 Task: Add Aura Cacia Sweet Orange Cheering Pure Essential Oil to the cart.
Action: Mouse moved to (649, 245)
Screenshot: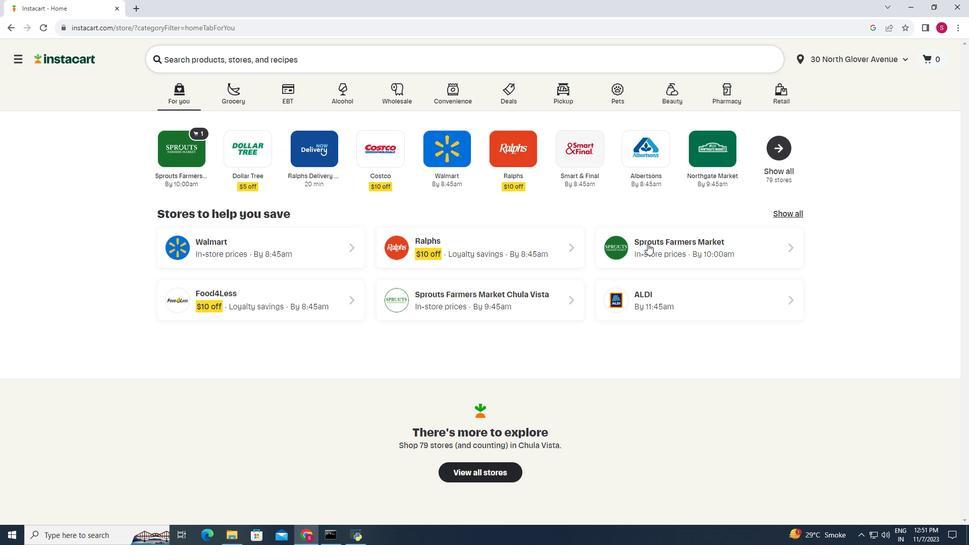 
Action: Mouse pressed left at (649, 245)
Screenshot: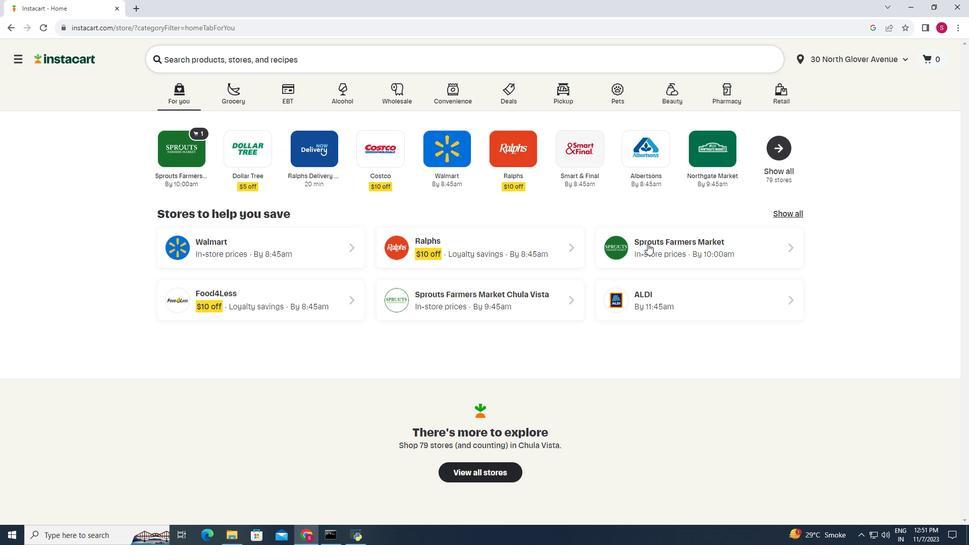
Action: Mouse moved to (79, 386)
Screenshot: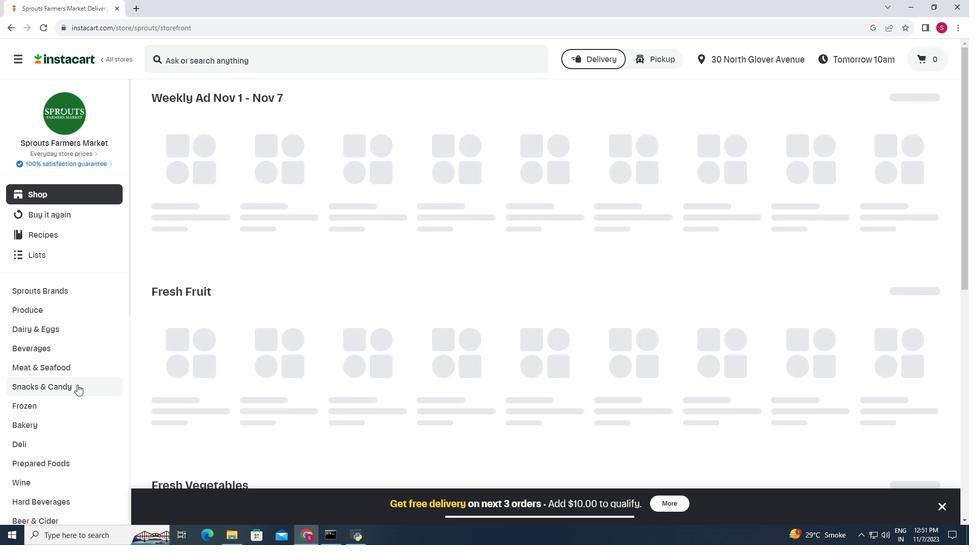 
Action: Mouse scrolled (79, 386) with delta (0, 0)
Screenshot: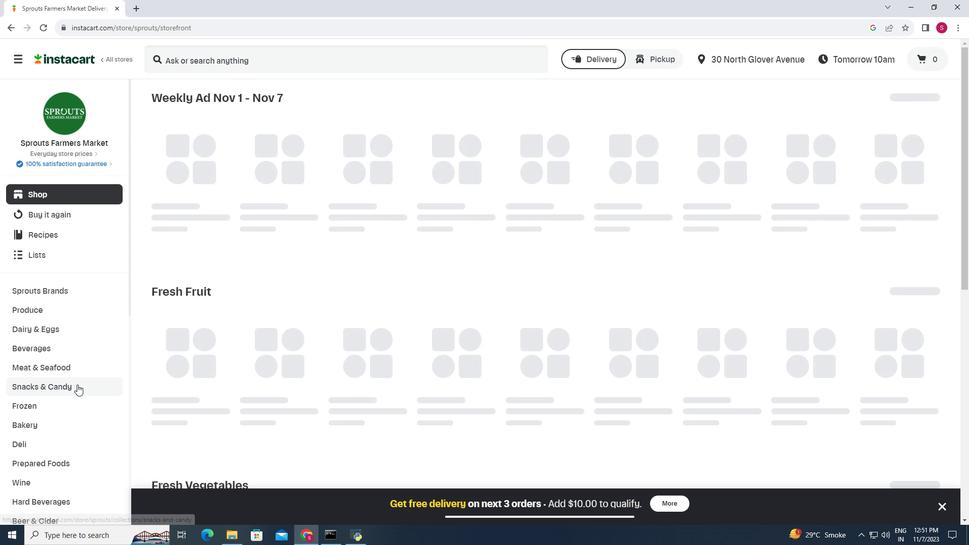 
Action: Mouse moved to (78, 386)
Screenshot: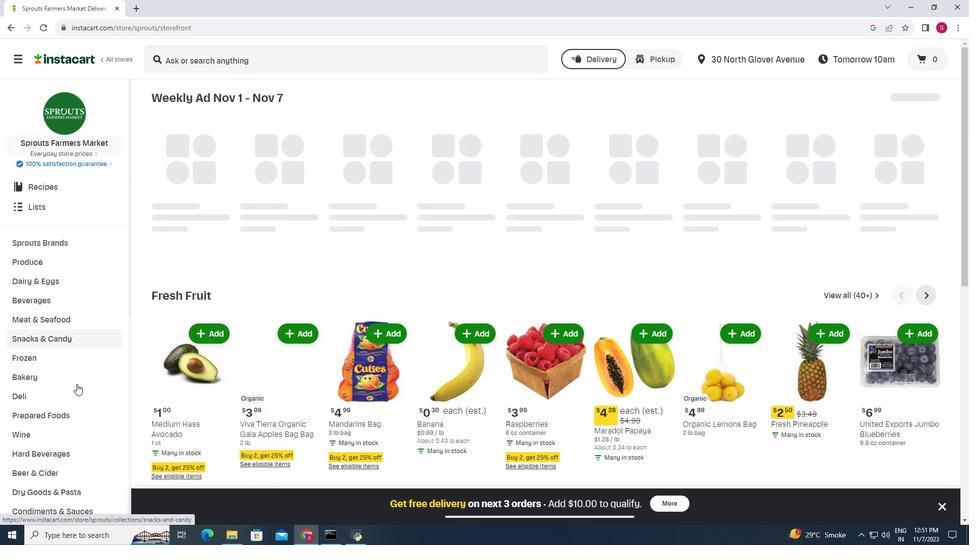 
Action: Mouse scrolled (78, 385) with delta (0, 0)
Screenshot: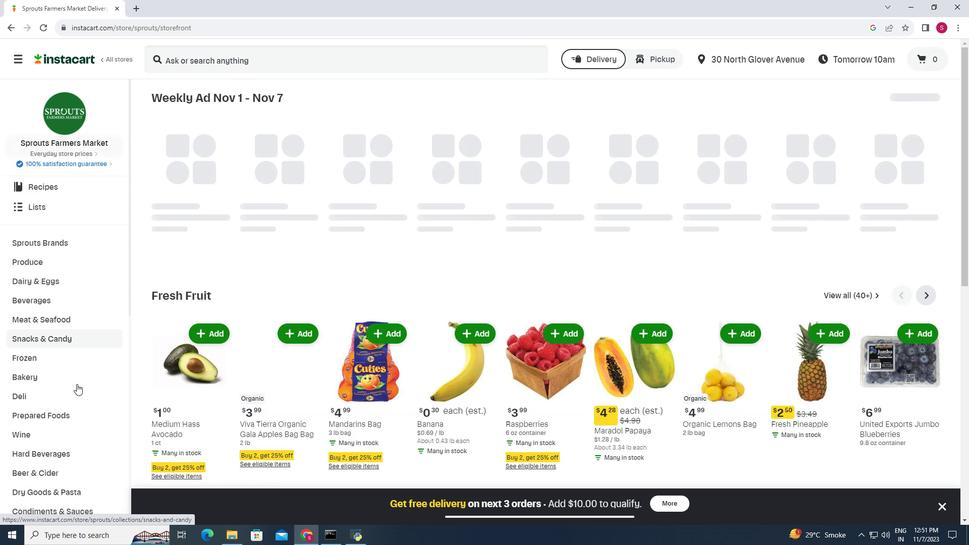
Action: Mouse scrolled (78, 385) with delta (0, 0)
Screenshot: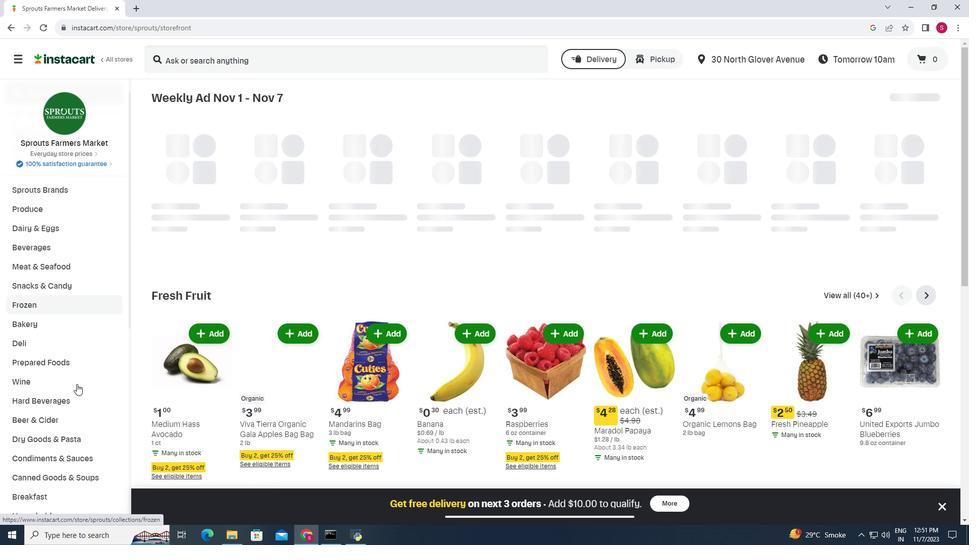 
Action: Mouse scrolled (78, 385) with delta (0, 0)
Screenshot: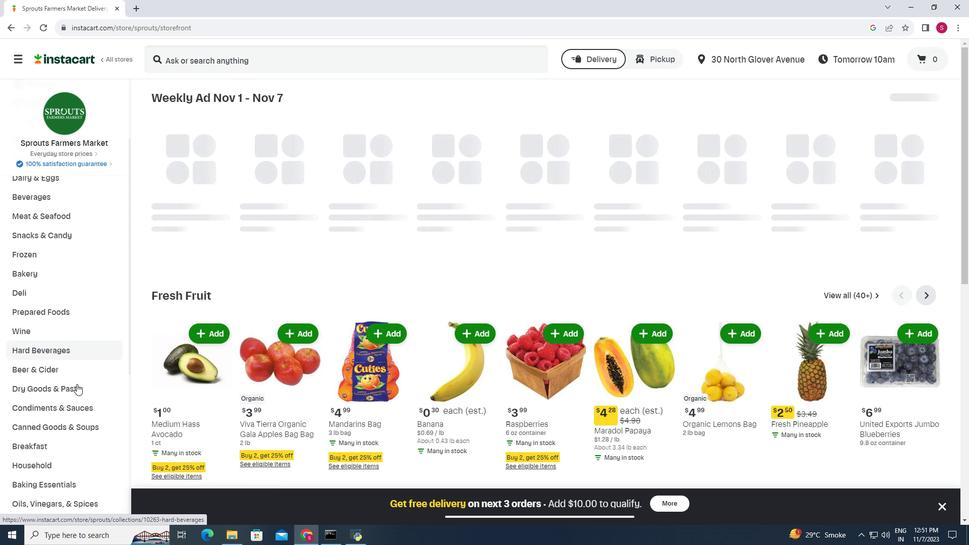 
Action: Mouse moved to (49, 410)
Screenshot: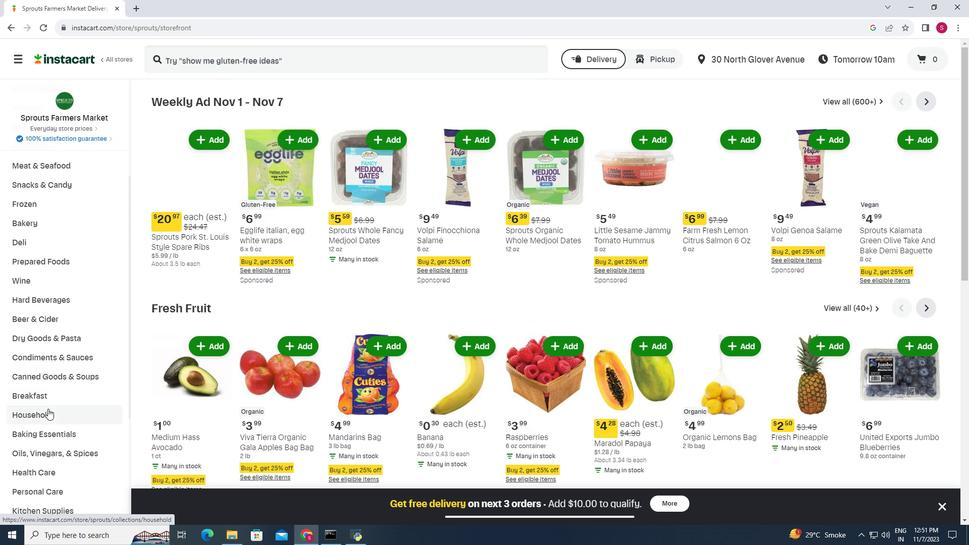 
Action: Mouse pressed left at (49, 410)
Screenshot: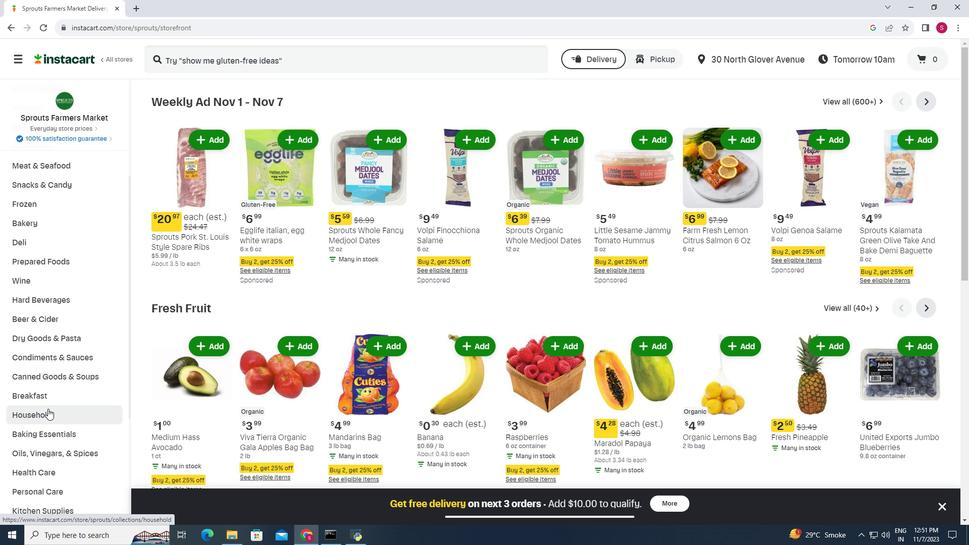 
Action: Mouse moved to (259, 61)
Screenshot: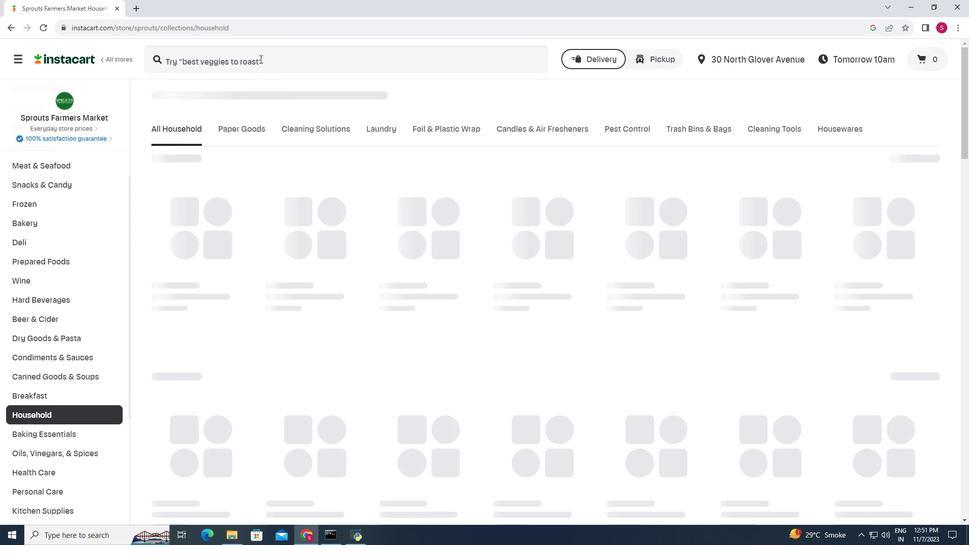 
Action: Mouse pressed left at (259, 61)
Screenshot: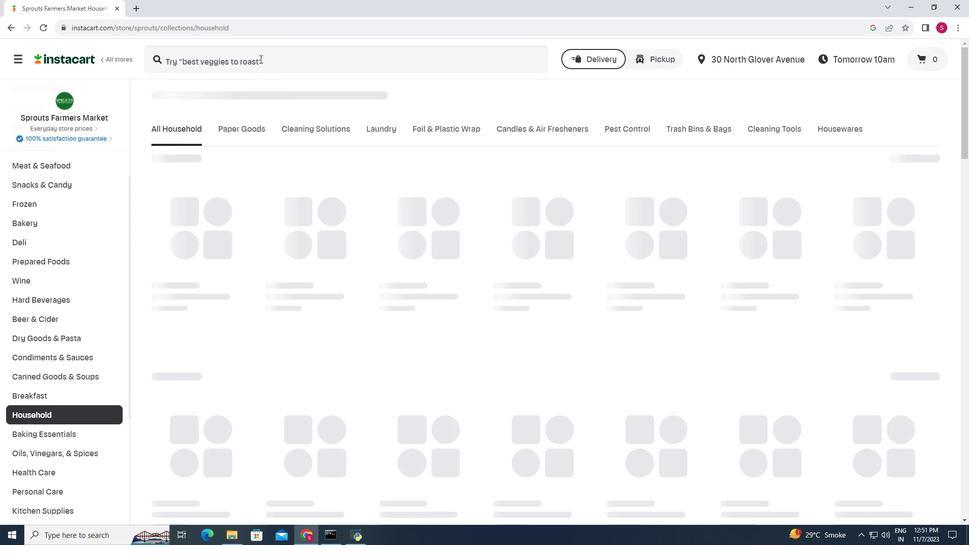 
Action: Mouse moved to (262, 61)
Screenshot: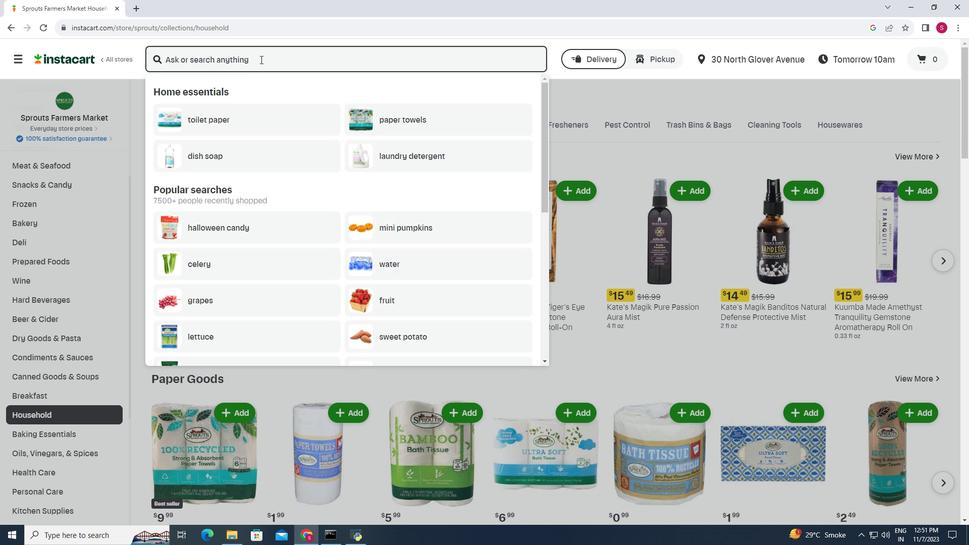 
Action: Key pressed <Key.shift>Aura<Key.space><Key.shift>Cacia<Key.space><Key.shift>Sweet<Key.space><Key.shift>Orange<Key.space><Key.shift>Cheering<Key.space><Key.shift>Pure<Key.space>
Screenshot: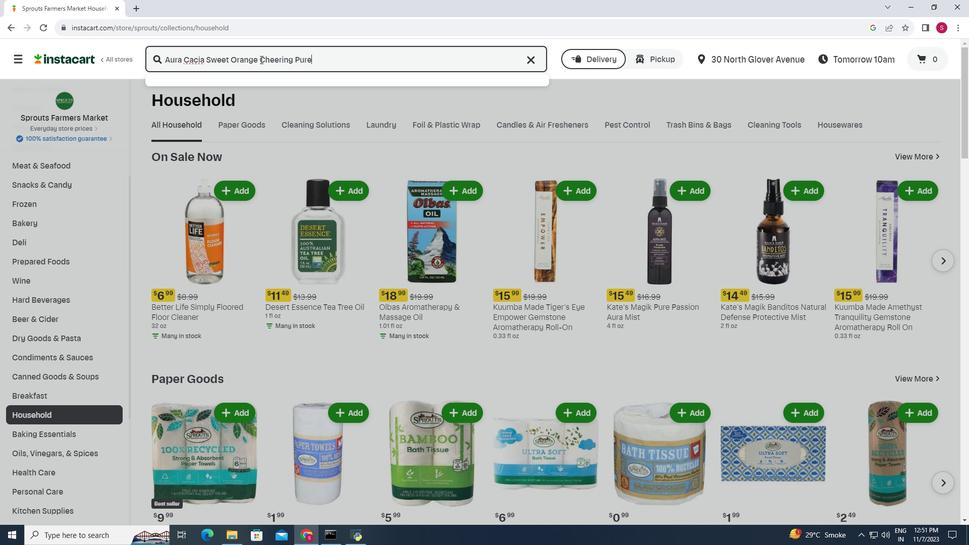 
Action: Mouse moved to (261, 61)
Screenshot: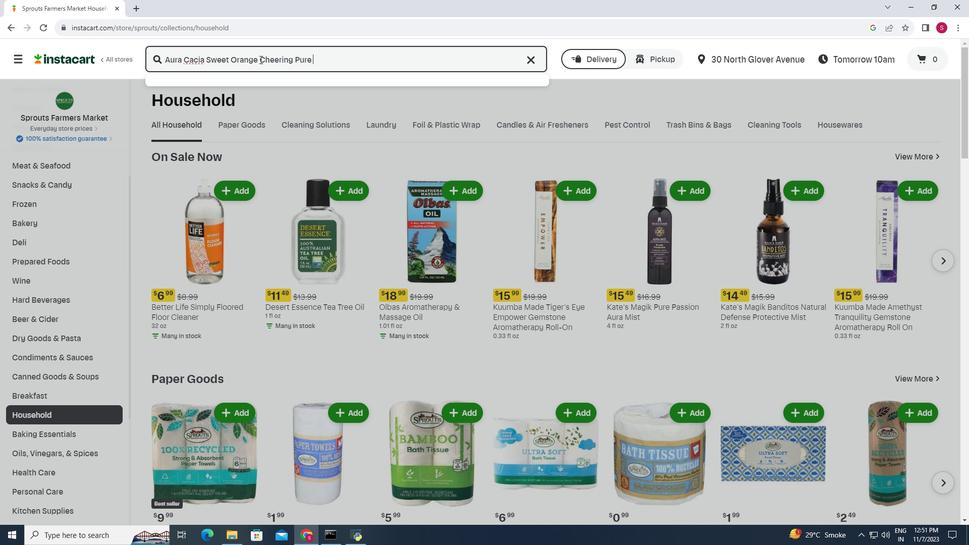 
Action: Key pressed <Key.shift>Essential<Key.space><Key.shift>Oil<Key.enter>
Screenshot: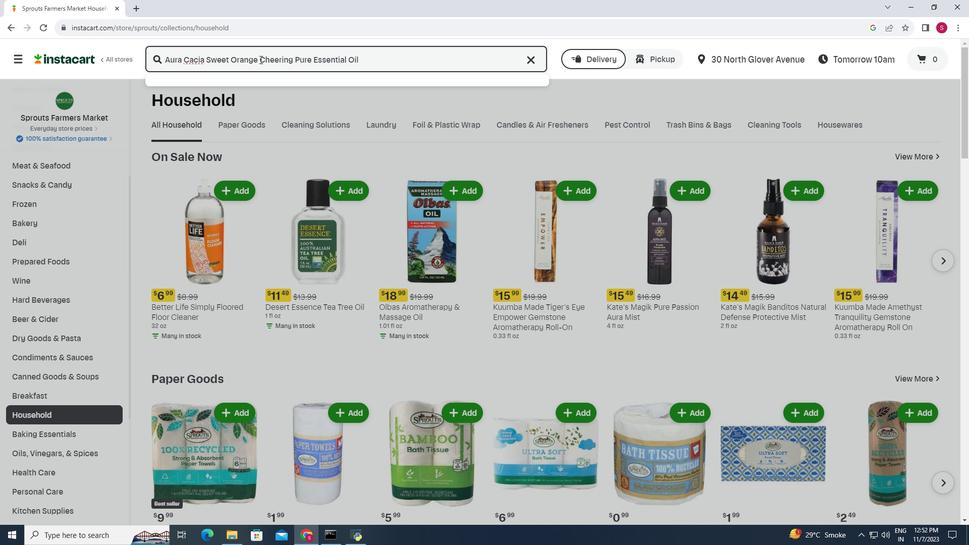 
Action: Mouse moved to (429, 137)
Screenshot: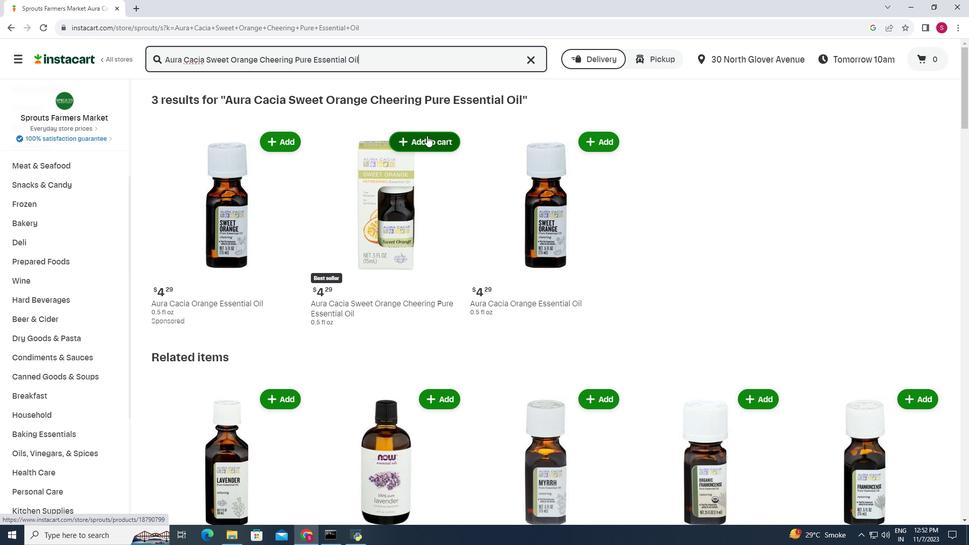 
Action: Mouse pressed left at (429, 137)
Screenshot: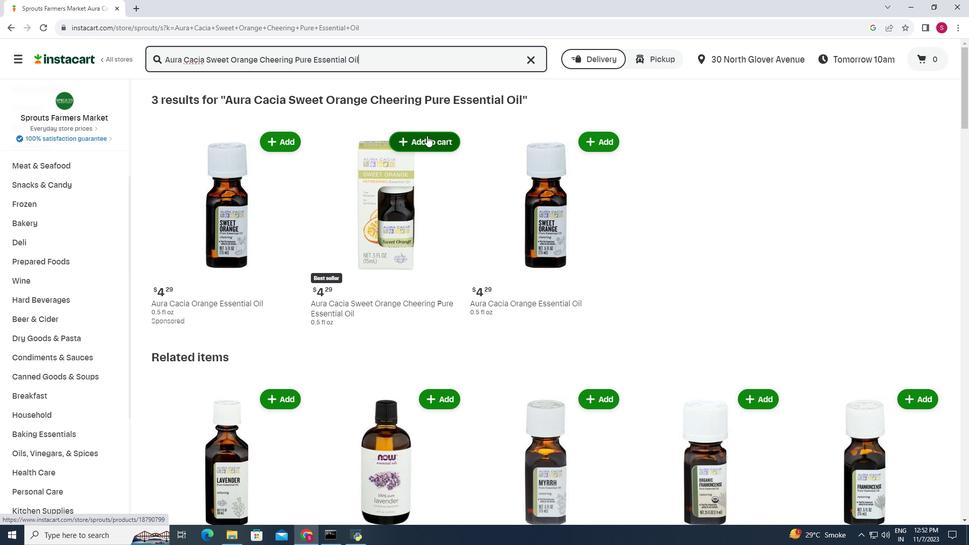 
Action: Mouse moved to (497, 133)
Screenshot: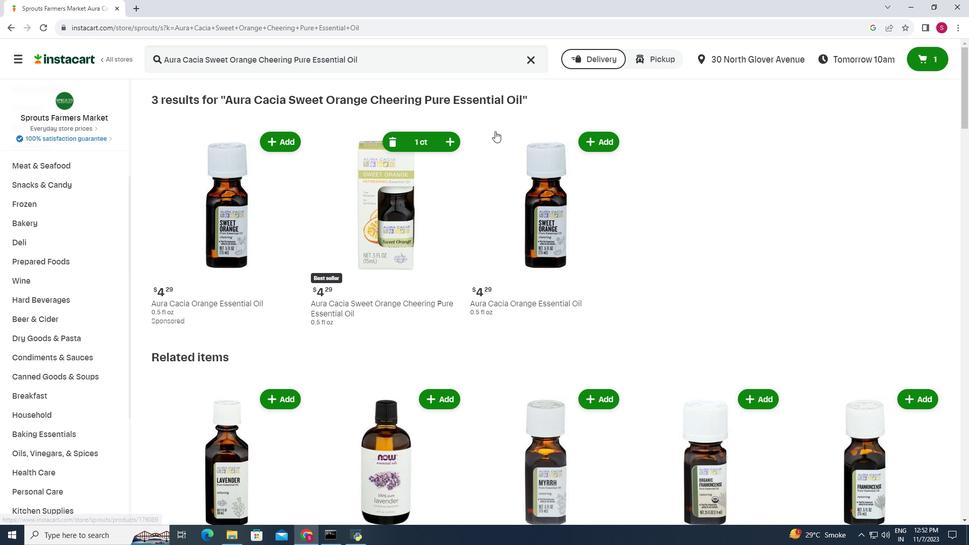 
